 Task: Create a rule from the Agile list, Priority changed -> Complete task in the project Brighten if Priority Cleared then Complete Task
Action: Mouse moved to (515, 493)
Screenshot: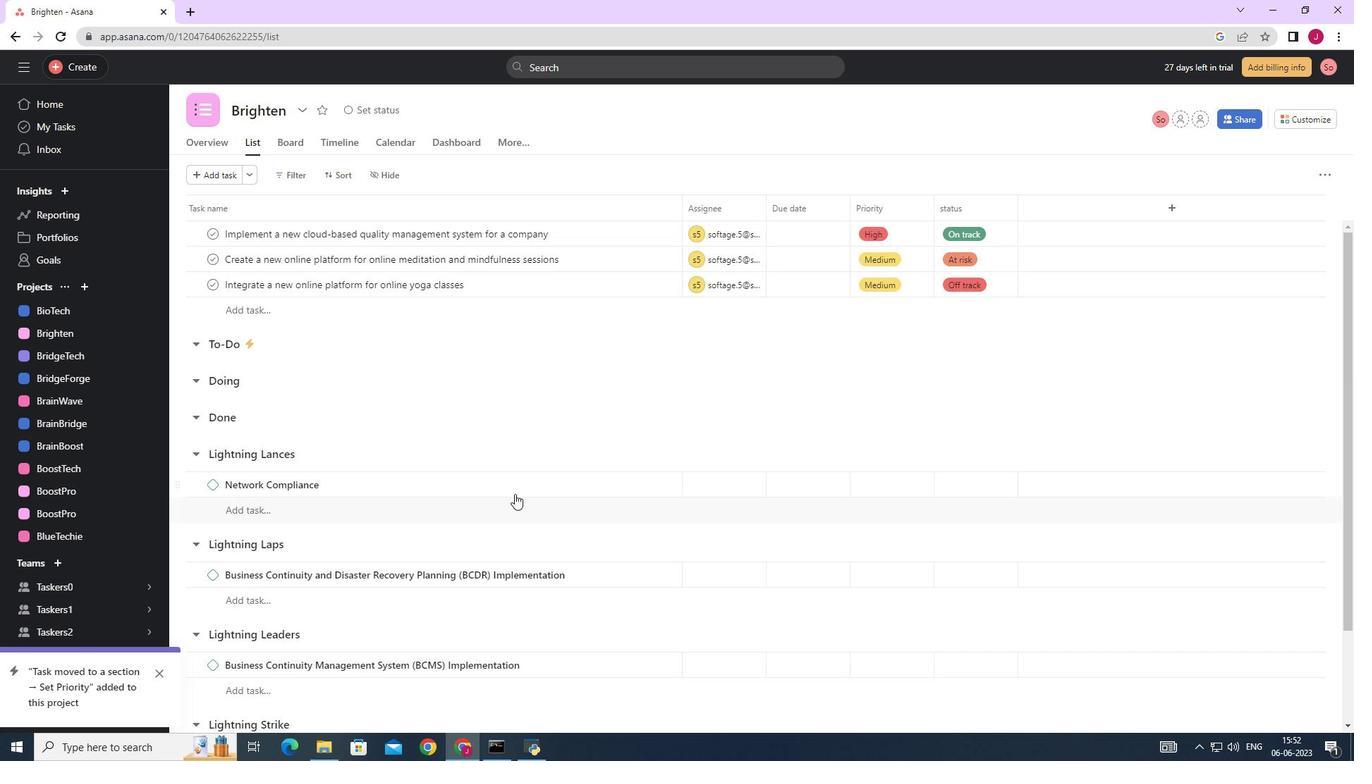 
Action: Mouse scrolled (515, 494) with delta (0, 0)
Screenshot: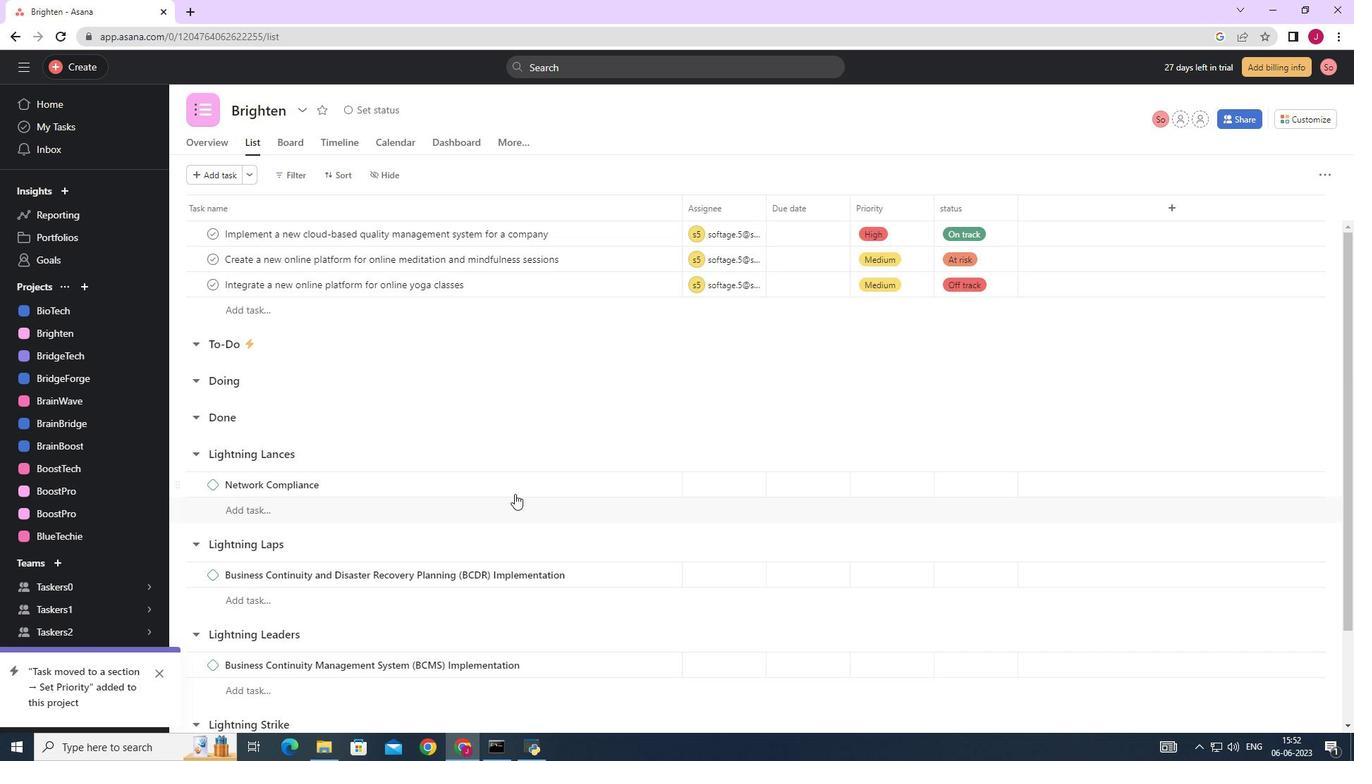 
Action: Mouse scrolled (515, 494) with delta (0, 0)
Screenshot: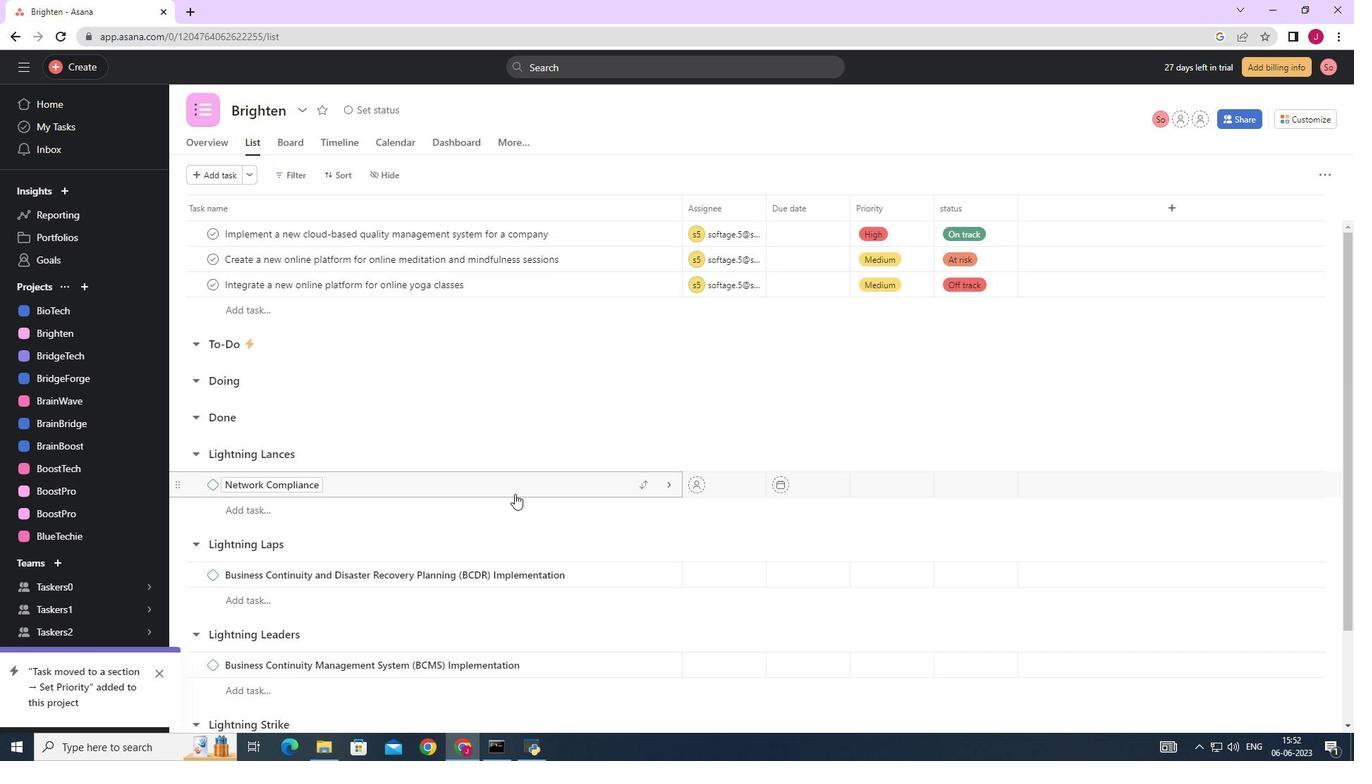 
Action: Mouse moved to (515, 493)
Screenshot: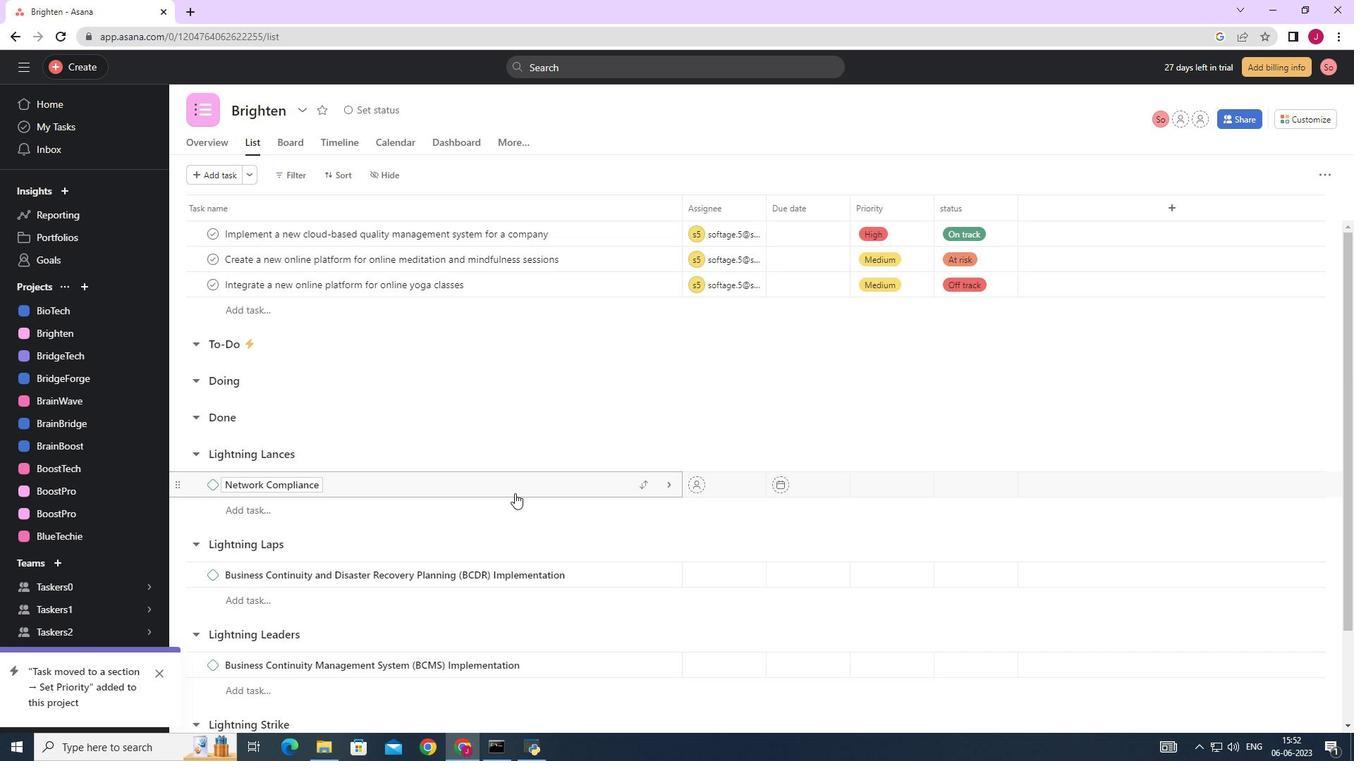 
Action: Mouse scrolled (515, 493) with delta (0, 0)
Screenshot: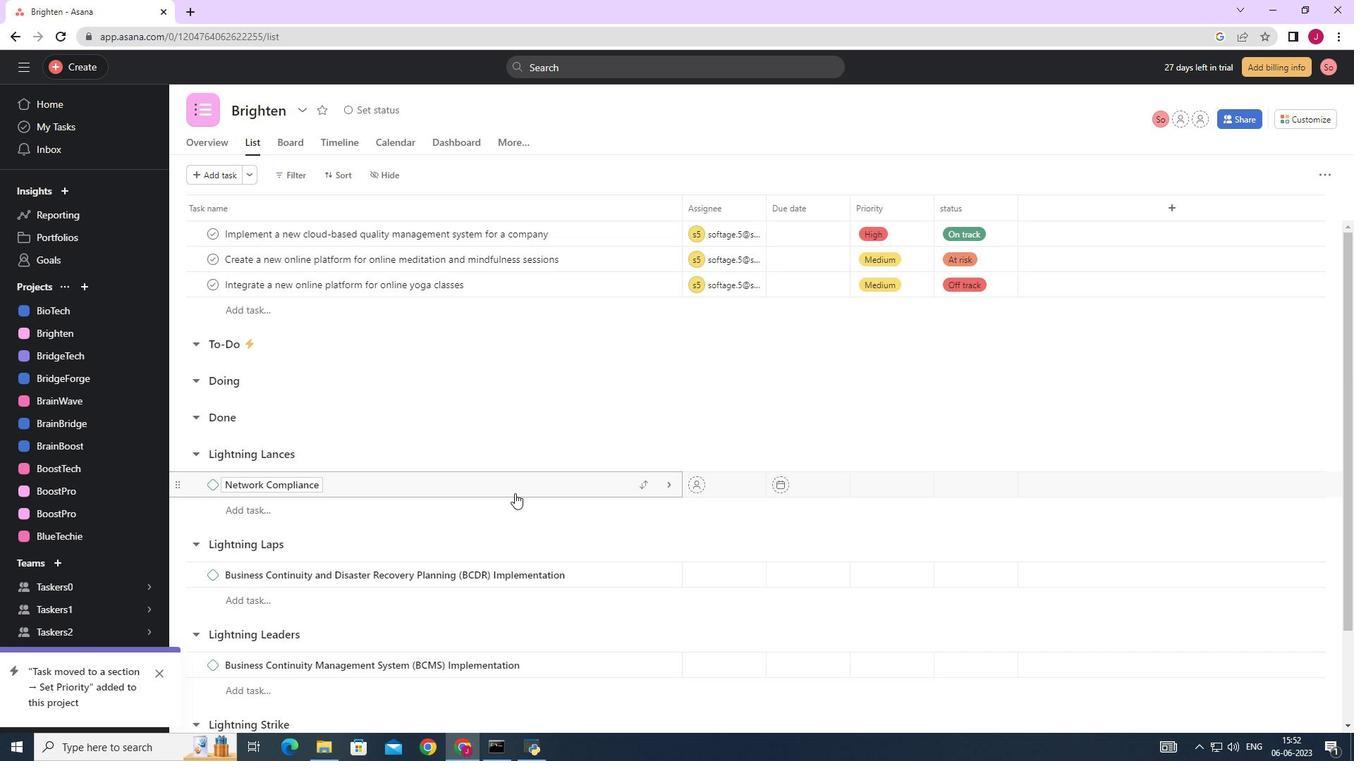 
Action: Mouse moved to (1314, 118)
Screenshot: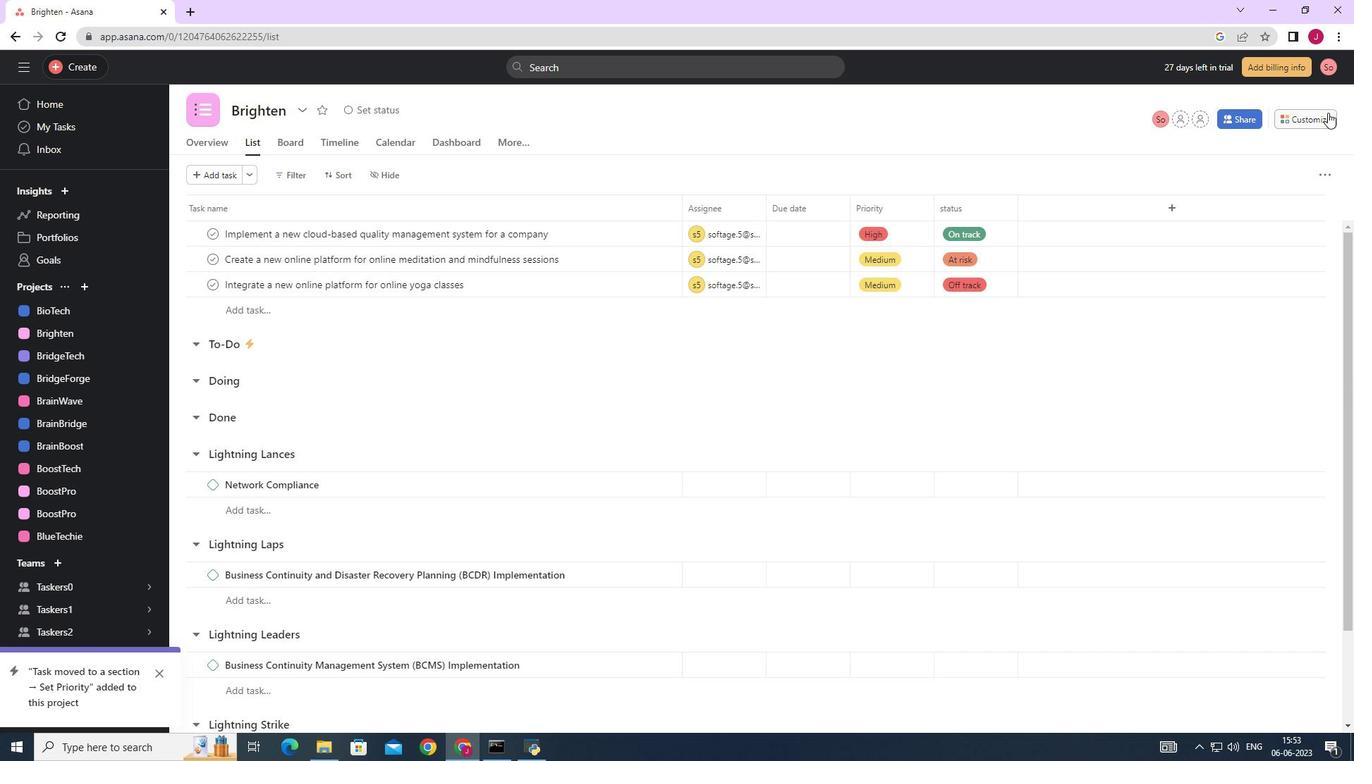
Action: Mouse pressed left at (1314, 118)
Screenshot: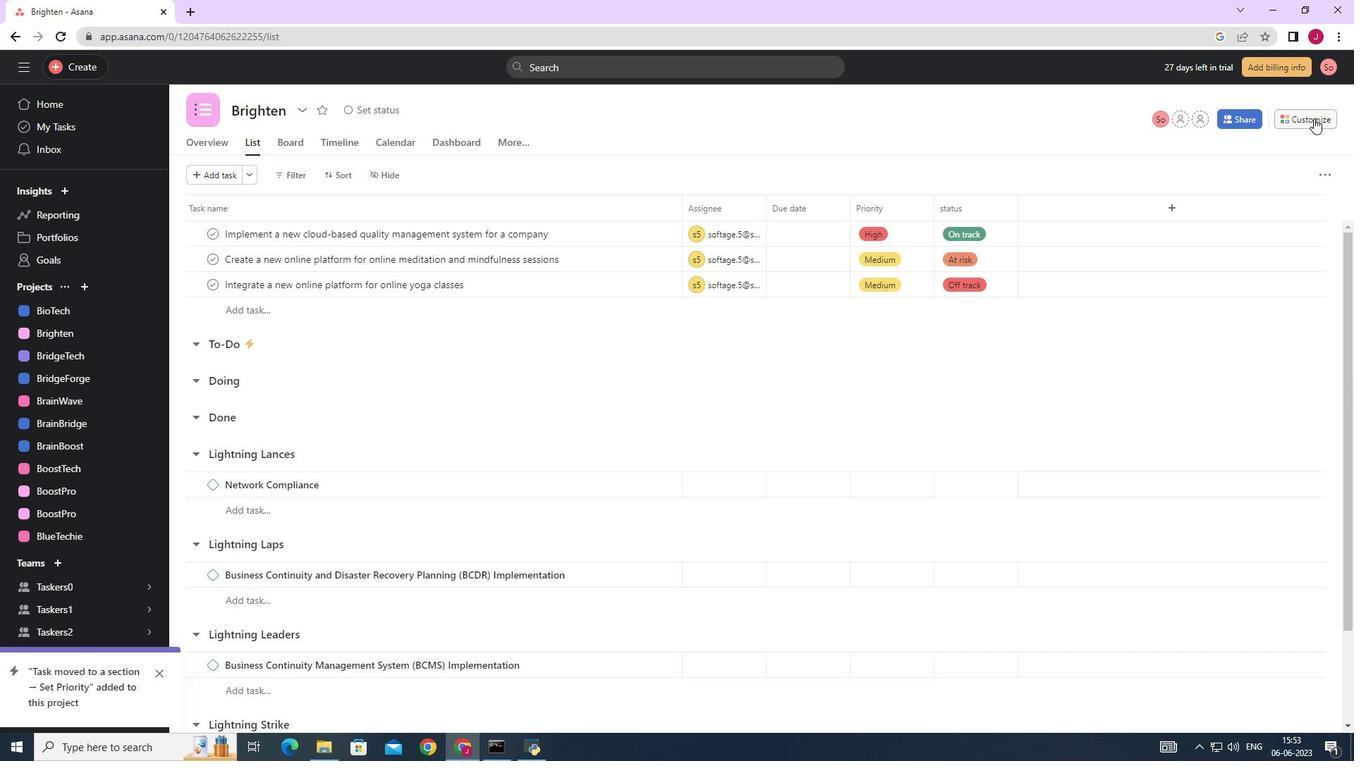 
Action: Mouse moved to (1049, 302)
Screenshot: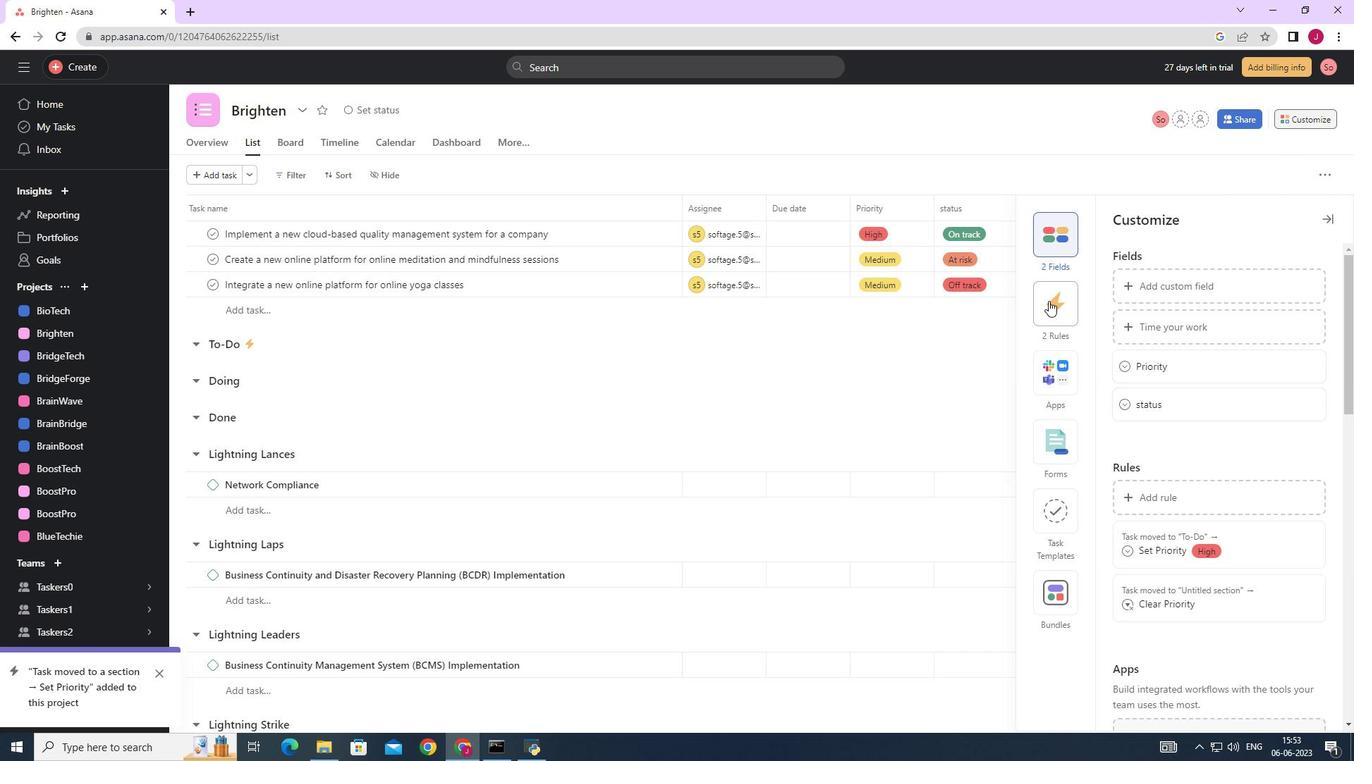 
Action: Mouse pressed left at (1049, 302)
Screenshot: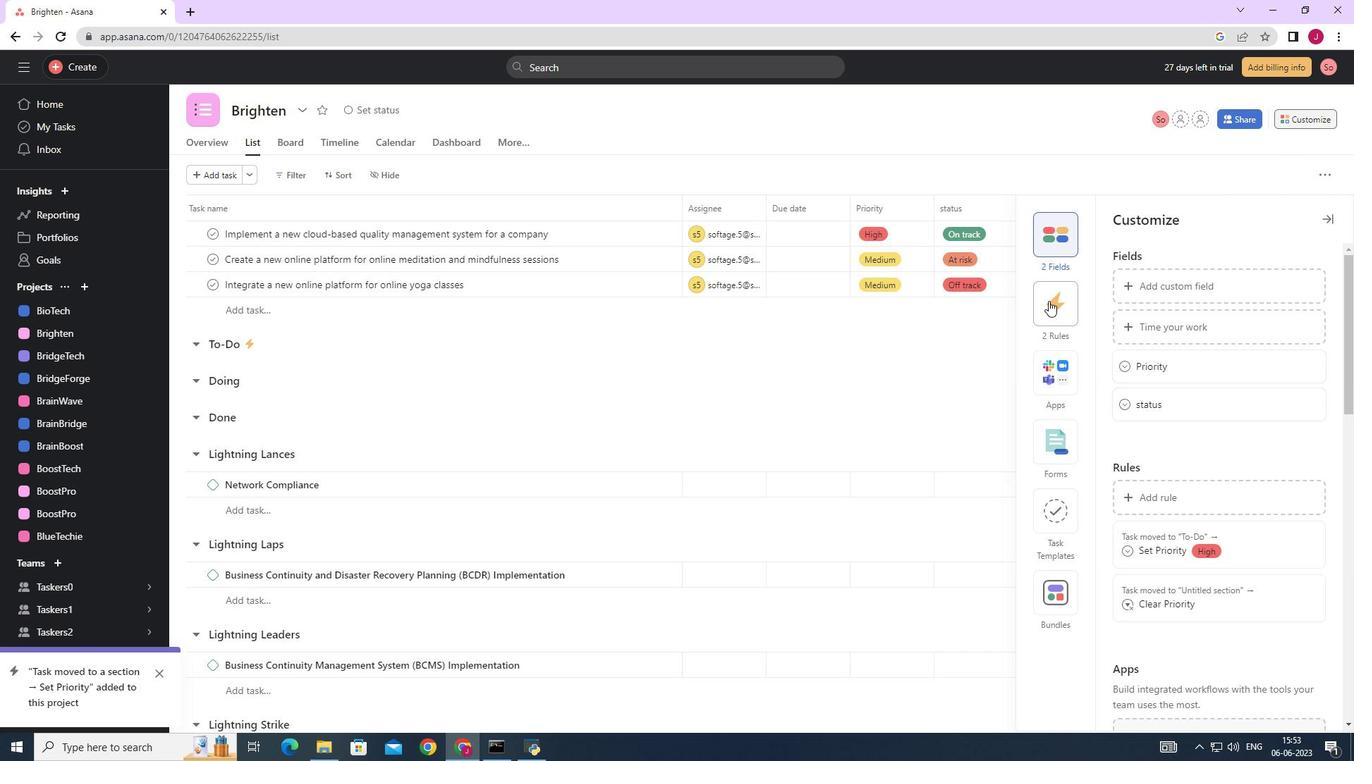 
Action: Mouse moved to (1166, 288)
Screenshot: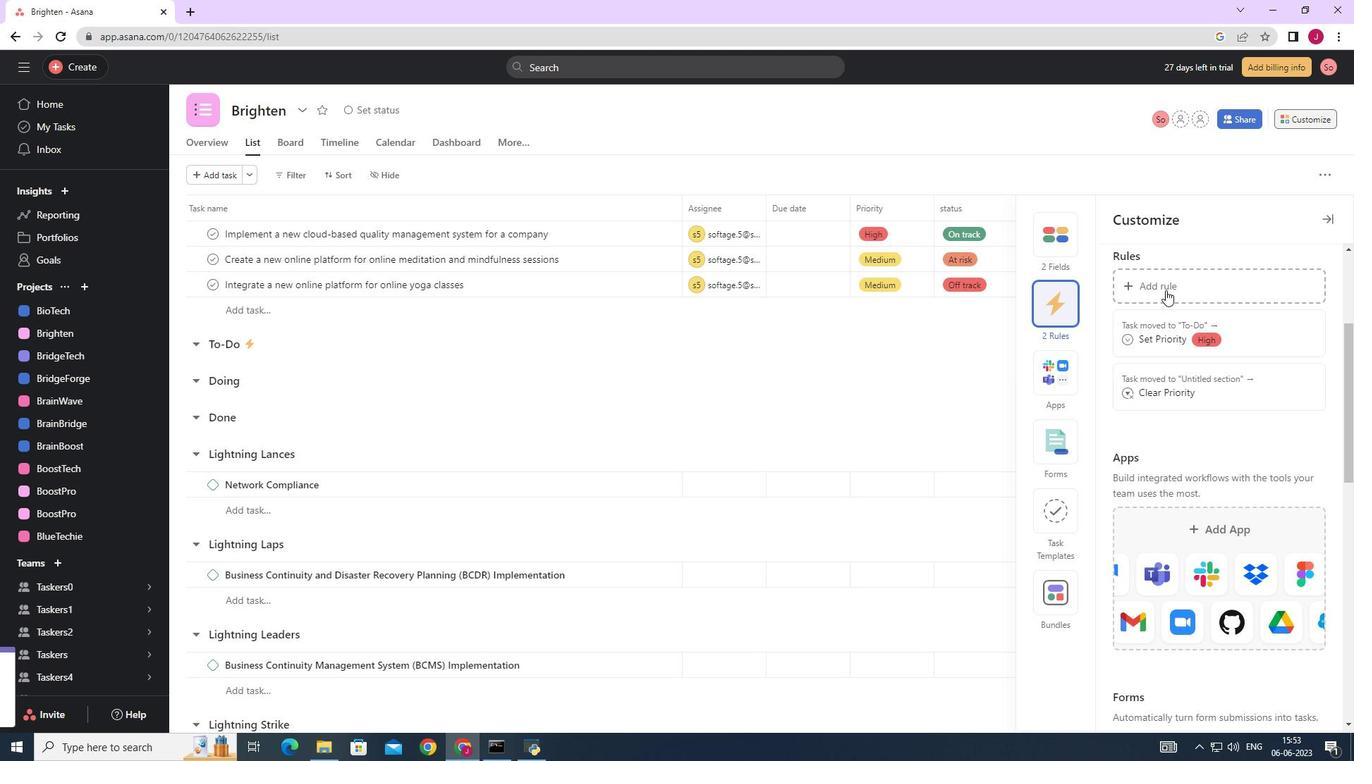 
Action: Mouse pressed left at (1166, 288)
Screenshot: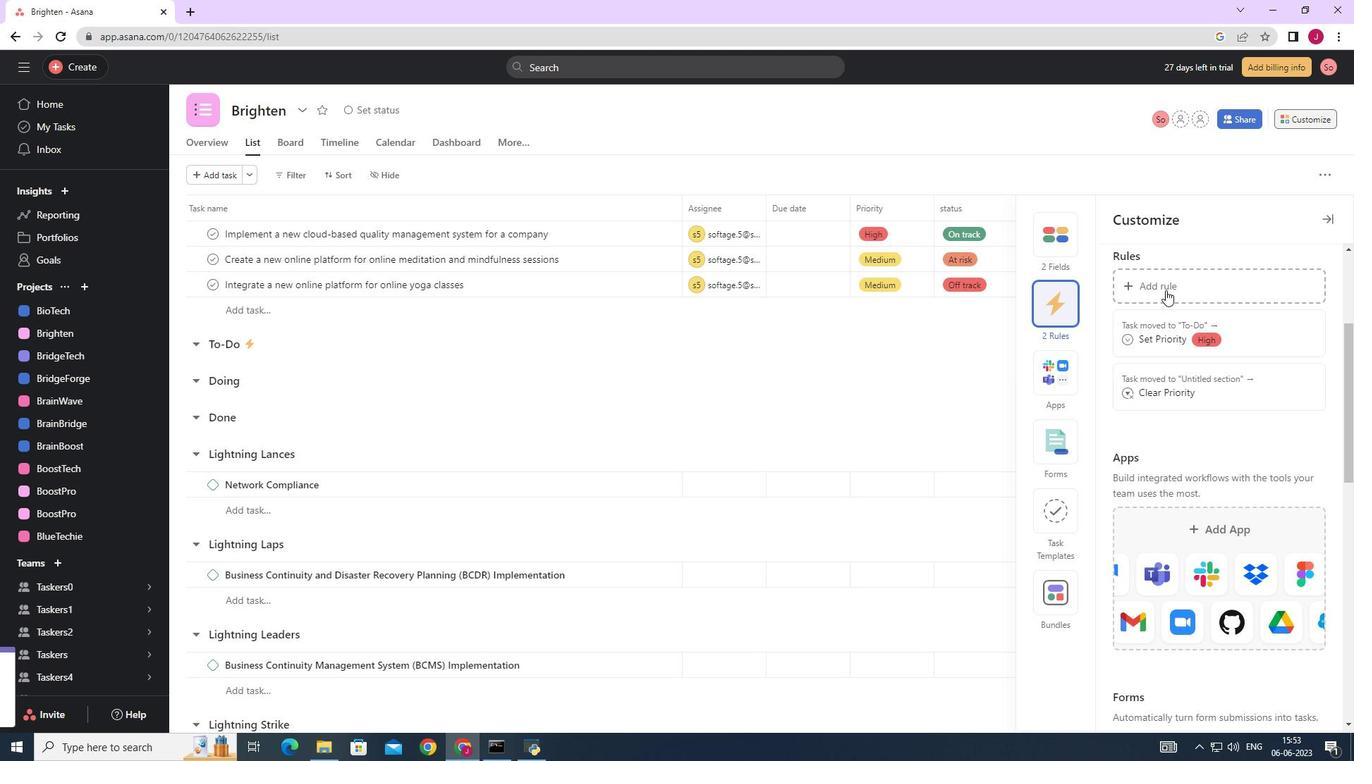 
Action: Mouse moved to (288, 211)
Screenshot: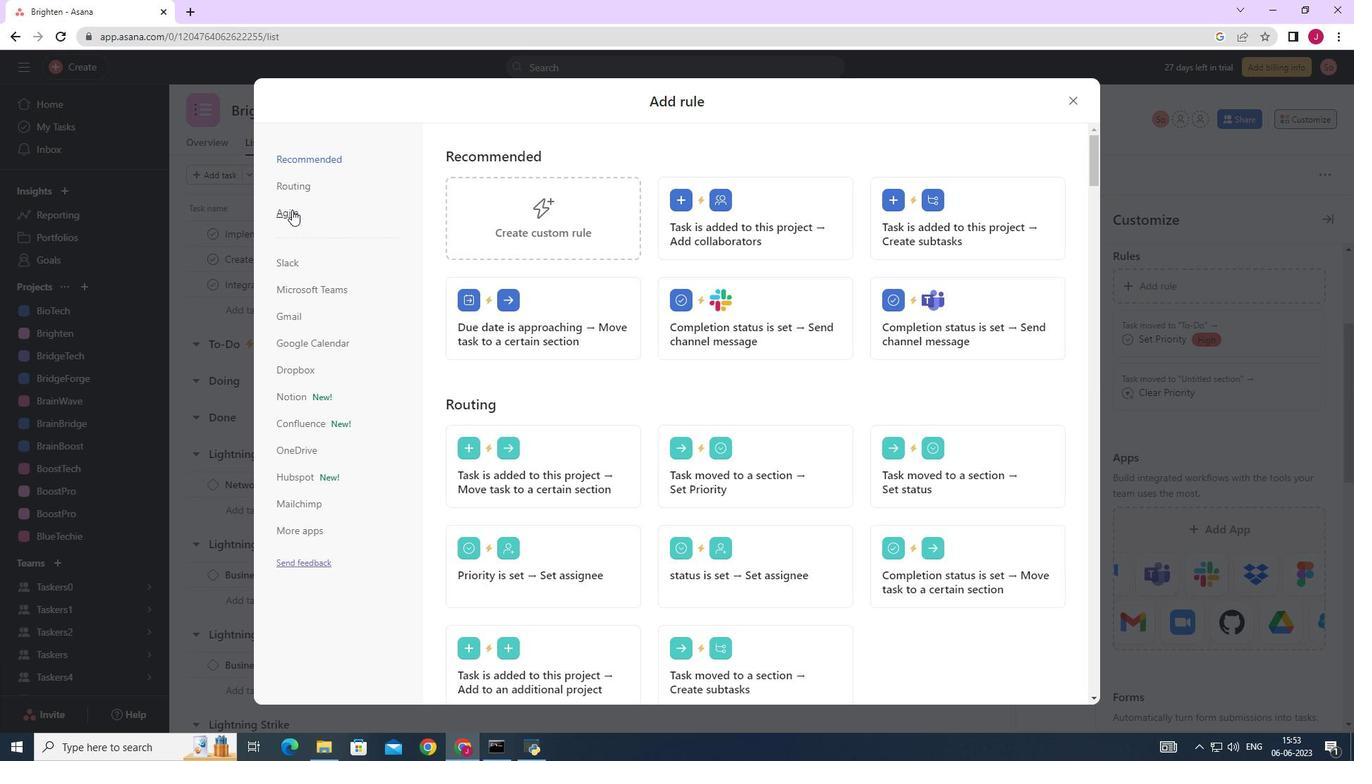
Action: Mouse pressed left at (288, 211)
Screenshot: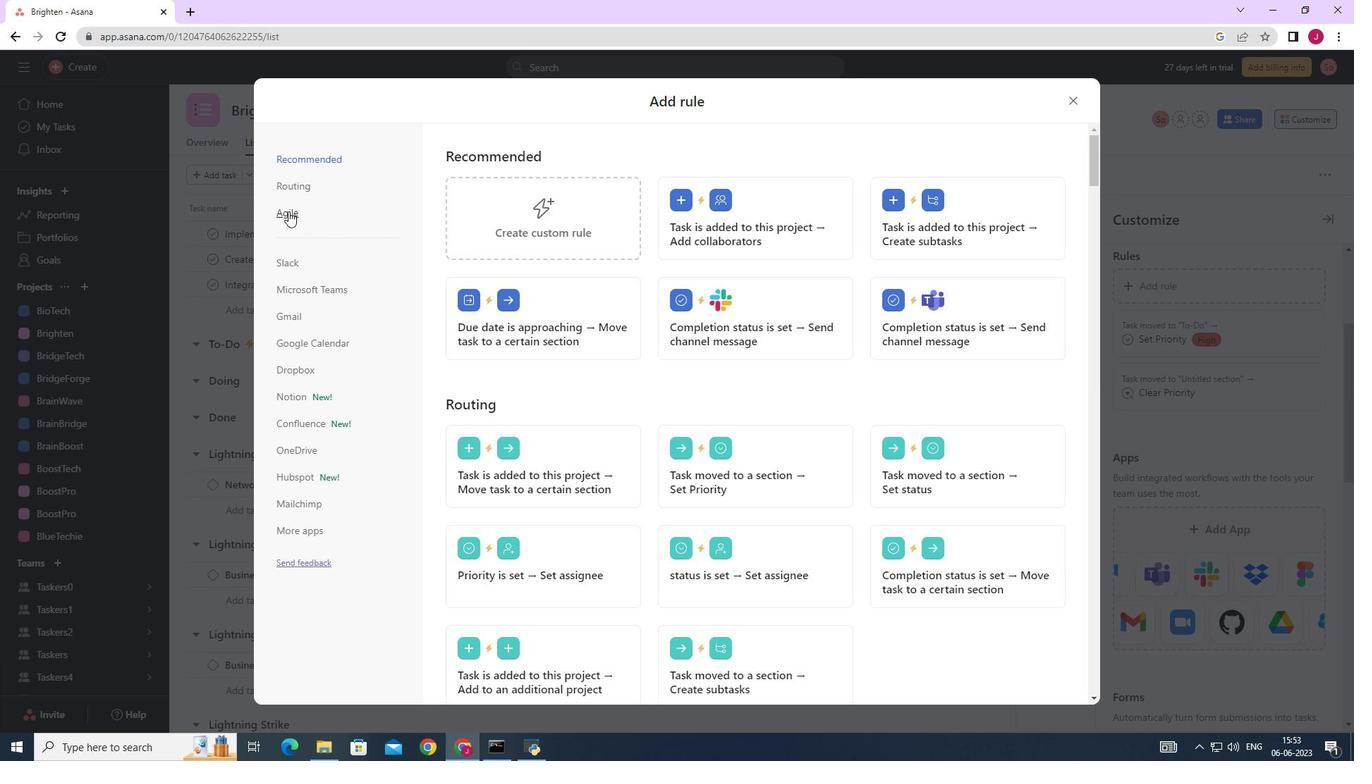 
Action: Mouse moved to (503, 217)
Screenshot: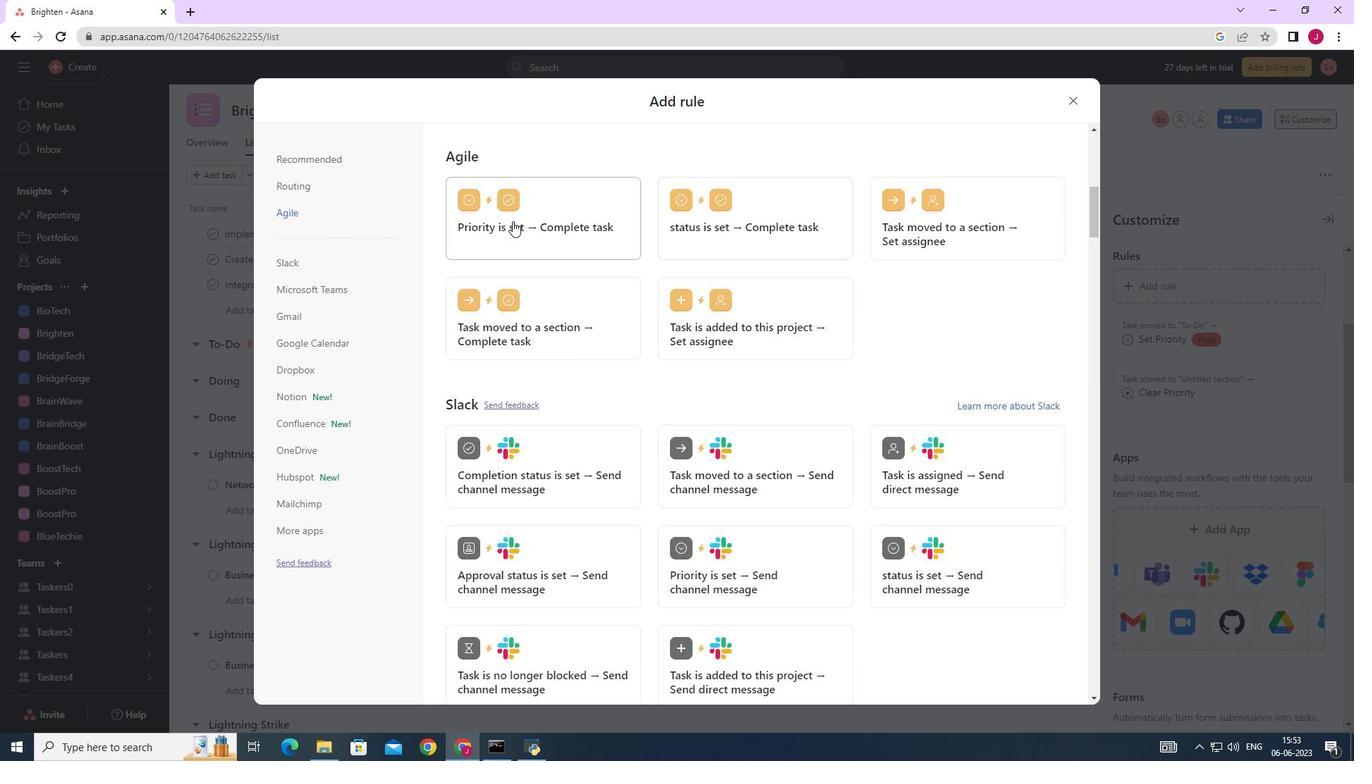 
Action: Mouse pressed left at (503, 217)
Screenshot: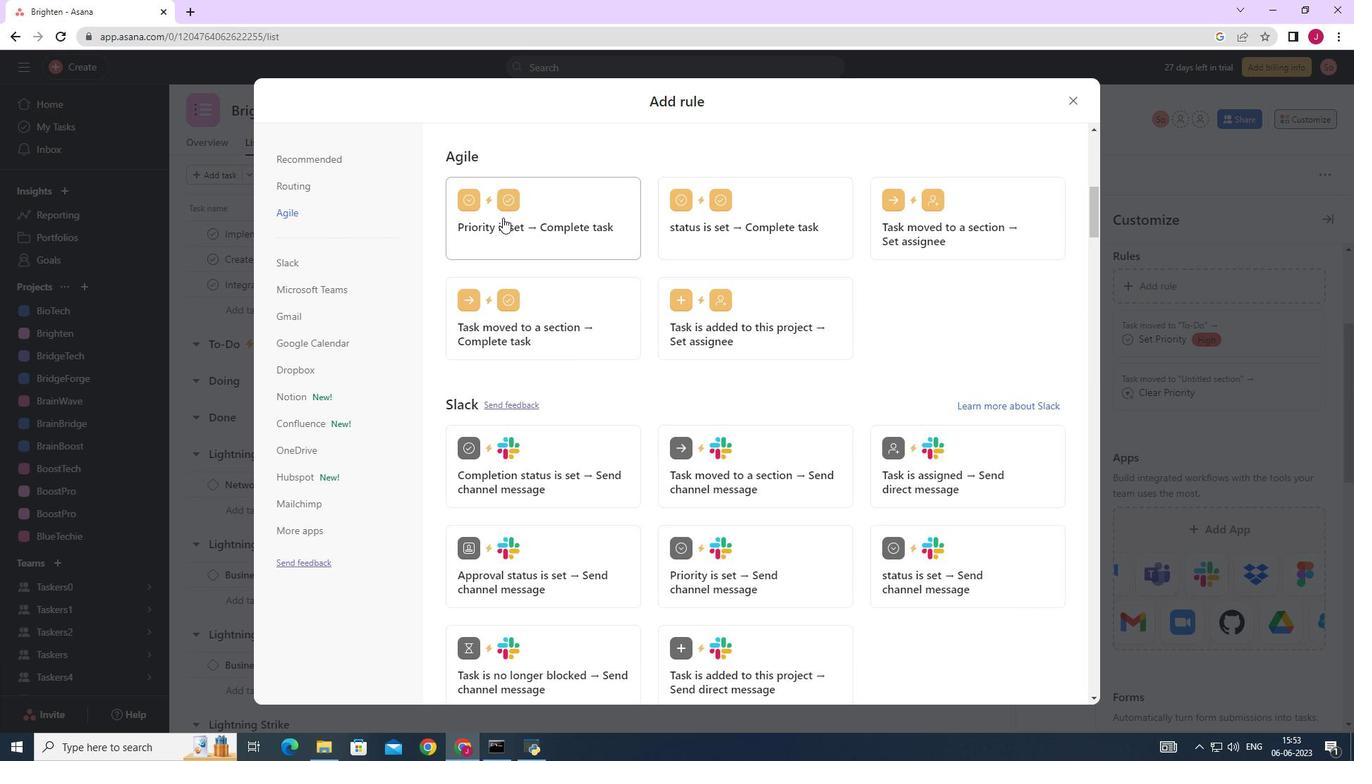 
Action: Mouse moved to (502, 382)
Screenshot: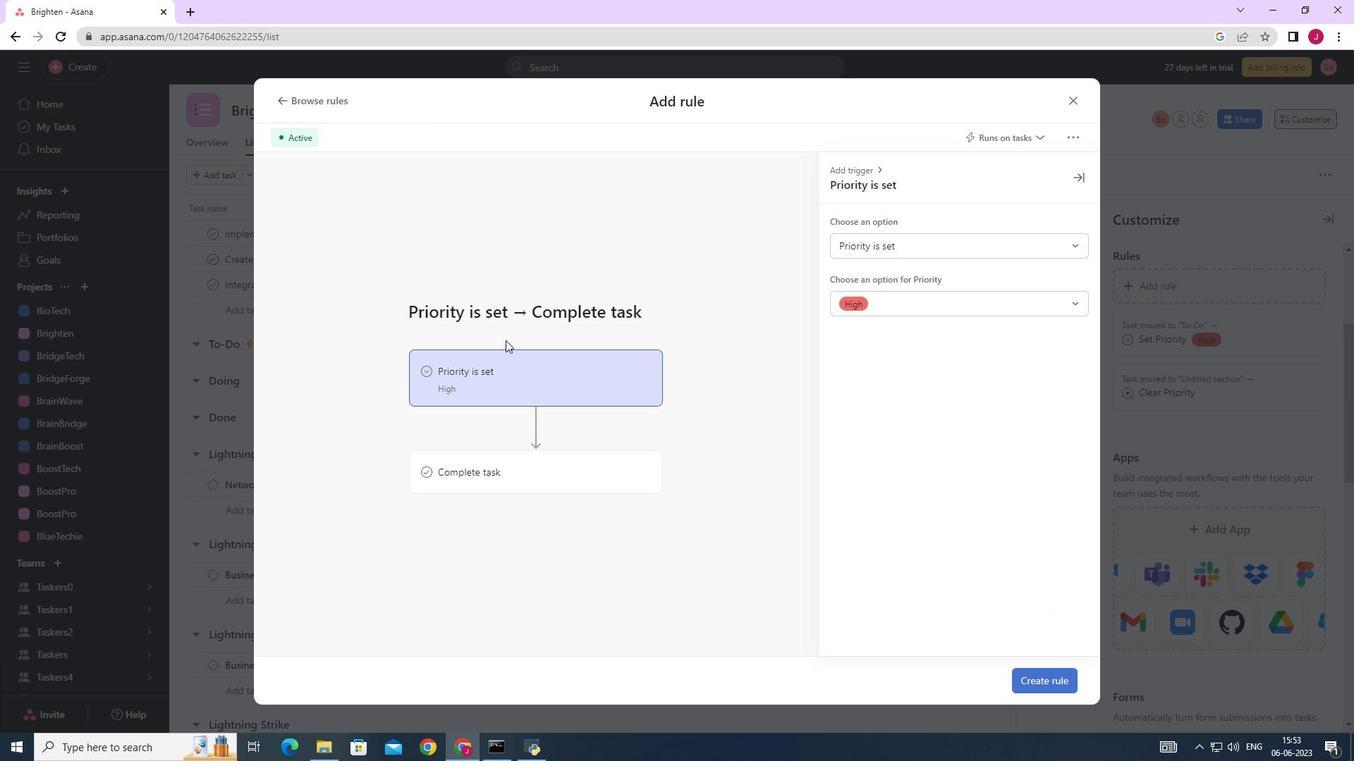 
Action: Mouse pressed left at (502, 382)
Screenshot: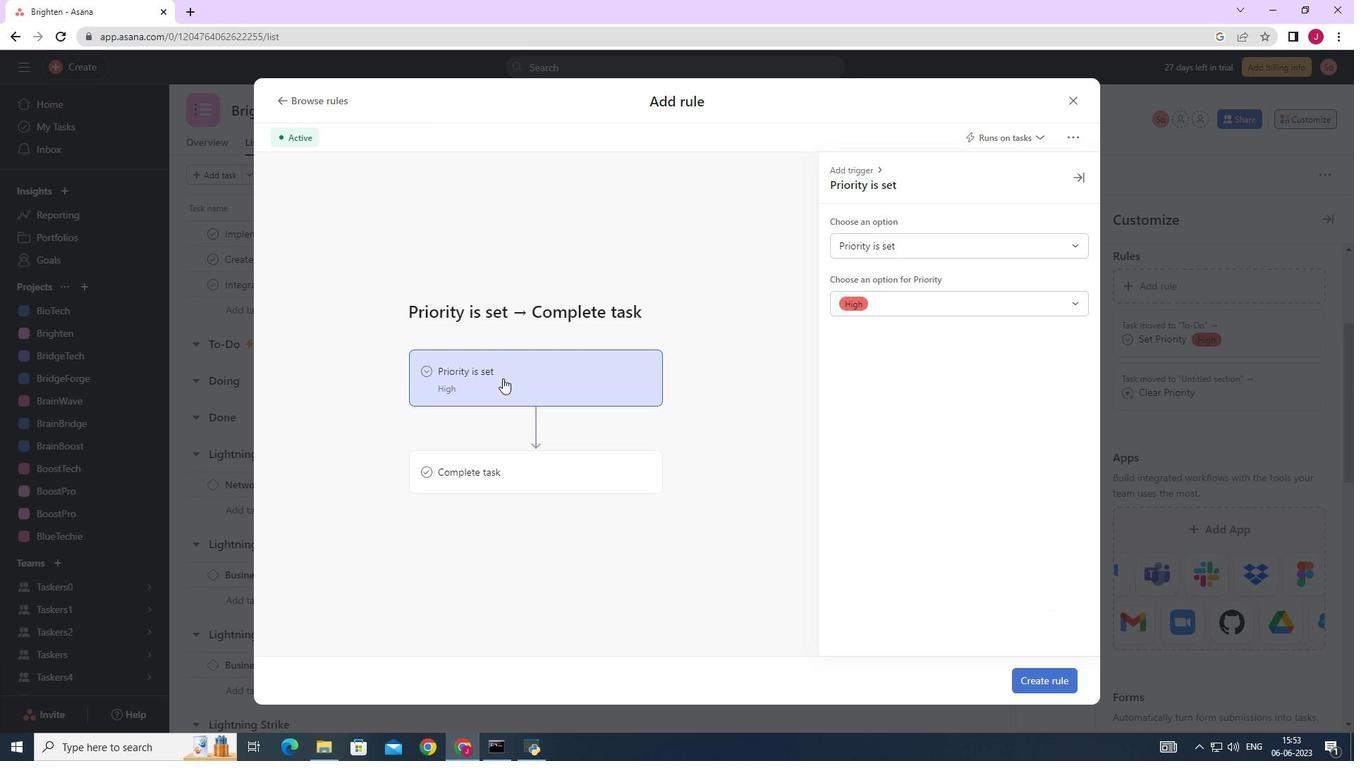 
Action: Mouse moved to (905, 239)
Screenshot: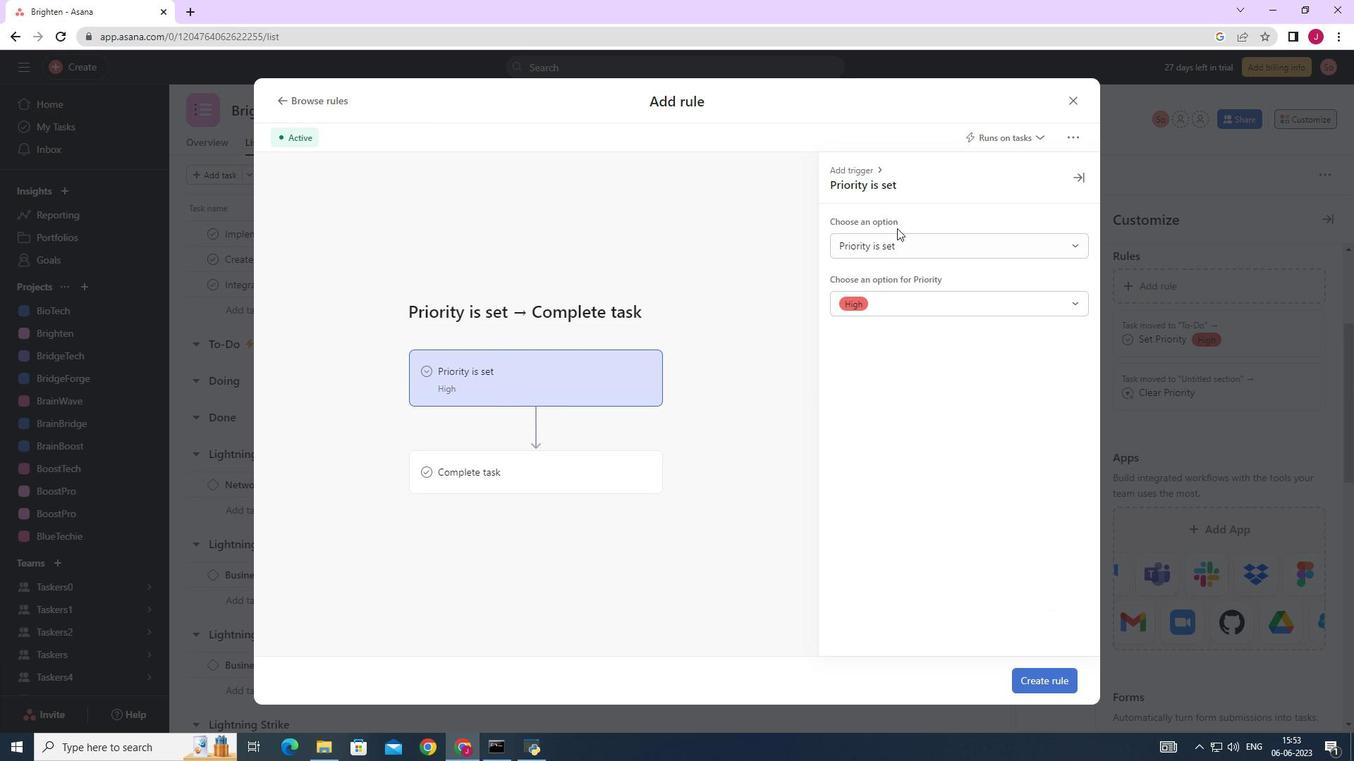 
Action: Mouse pressed left at (905, 239)
Screenshot: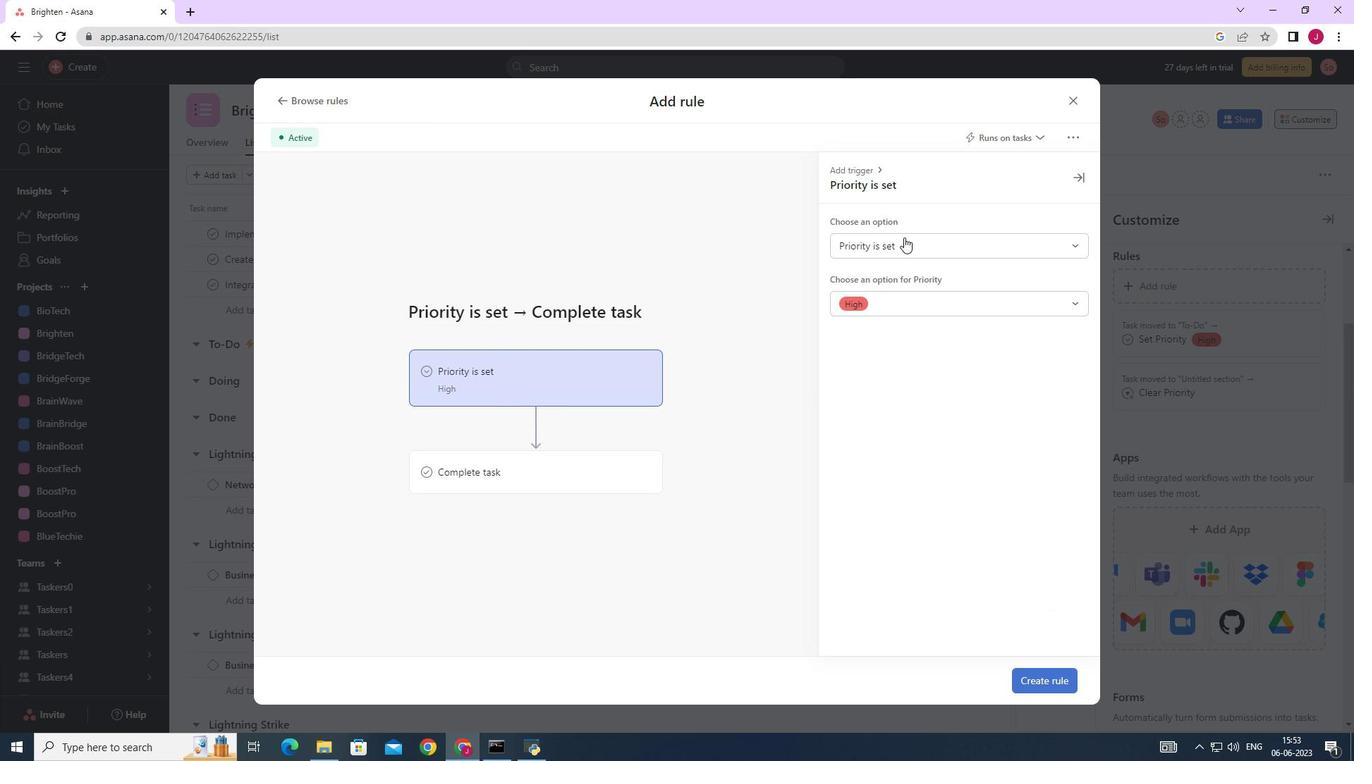 
Action: Mouse moved to (889, 299)
Screenshot: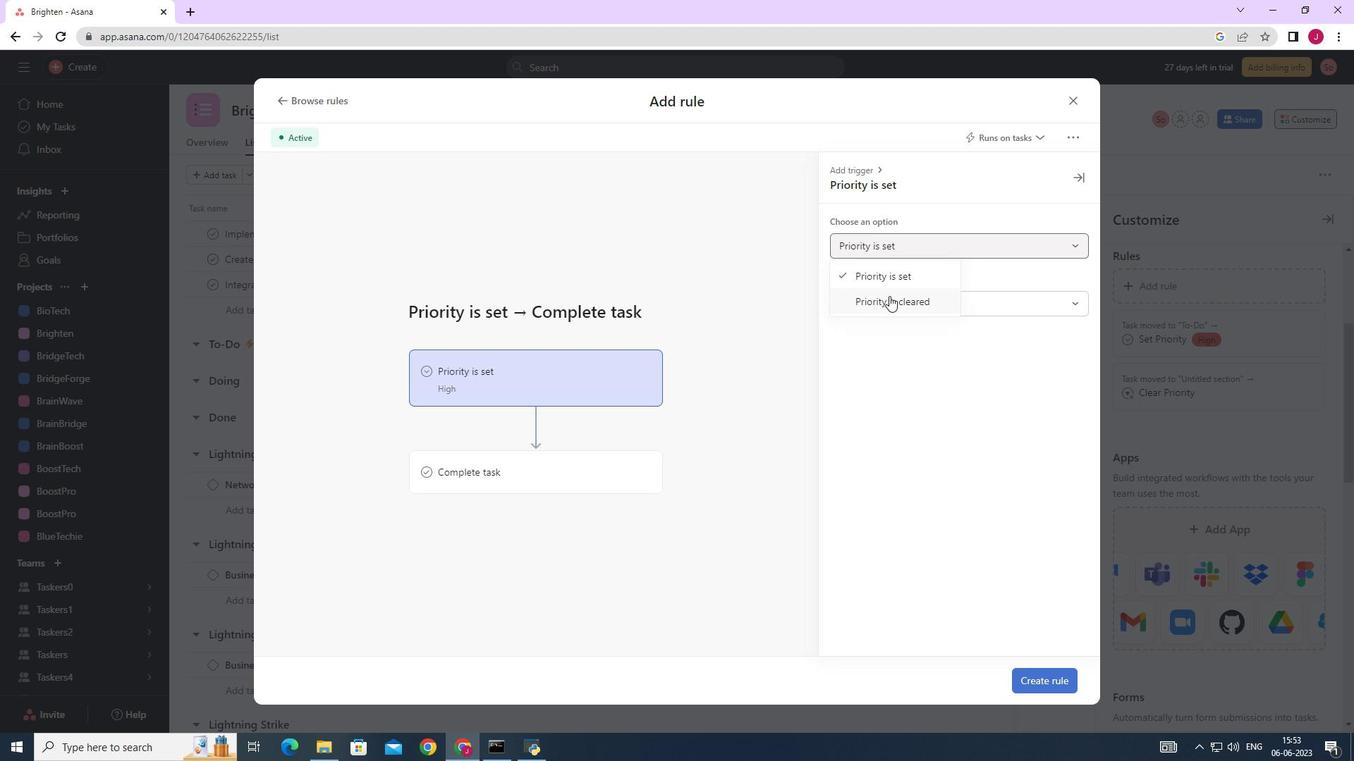 
Action: Mouse pressed left at (889, 299)
Screenshot: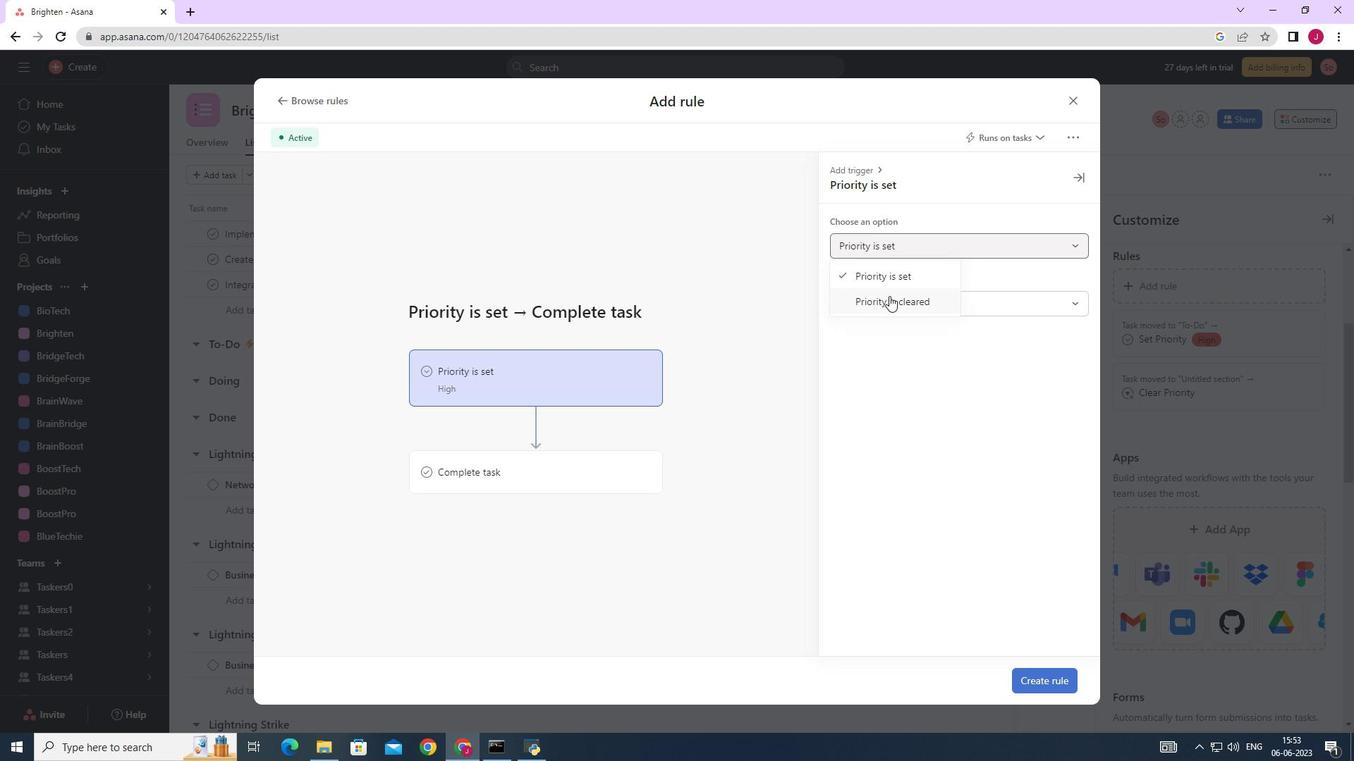 
Action: Mouse moved to (558, 455)
Screenshot: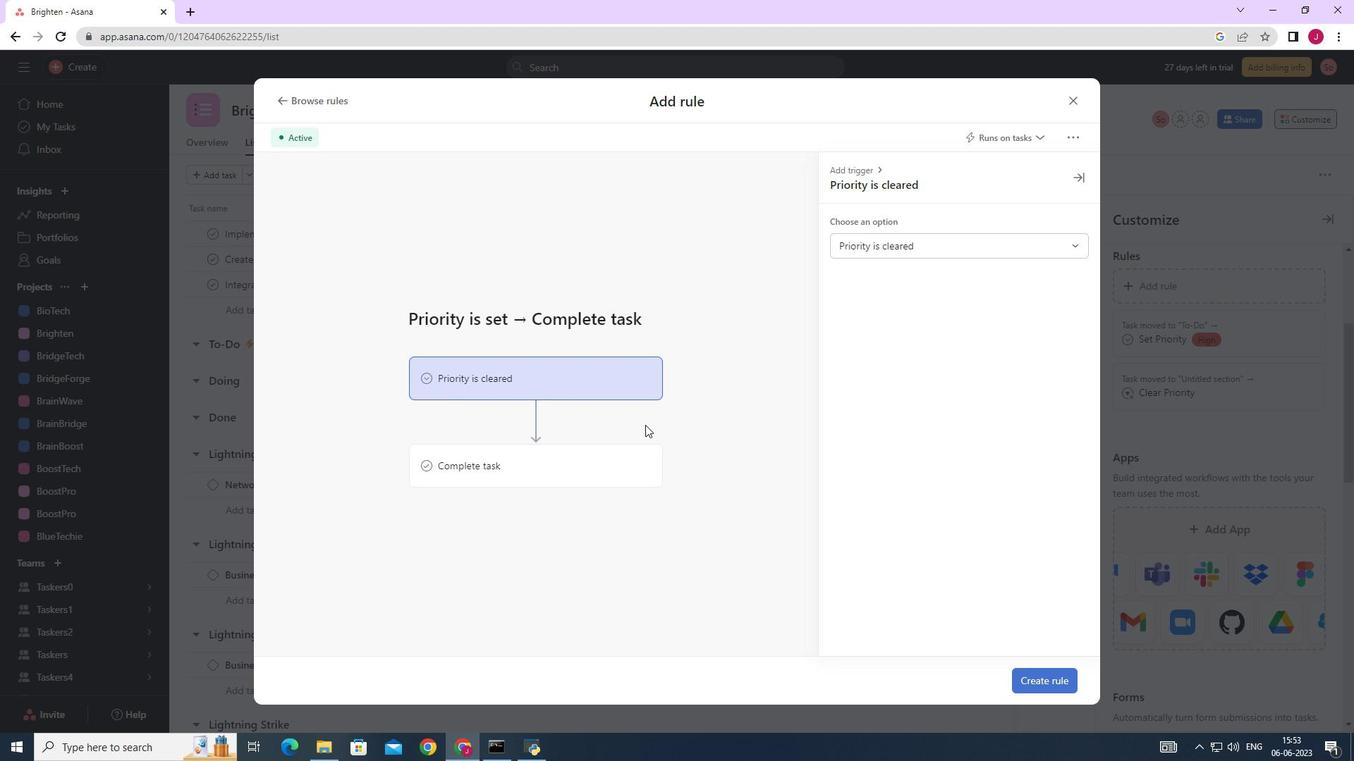 
Action: Mouse pressed left at (558, 455)
Screenshot: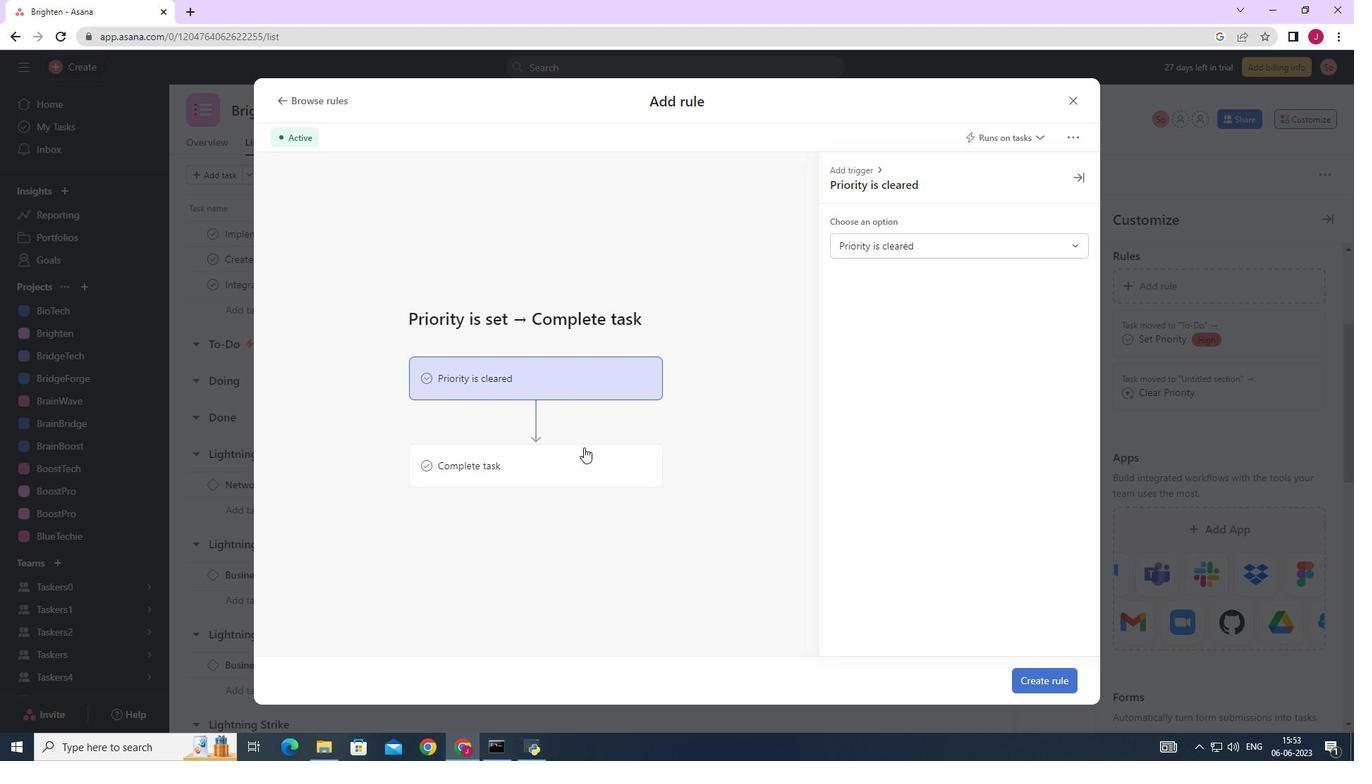 
Action: Mouse moved to (1031, 678)
Screenshot: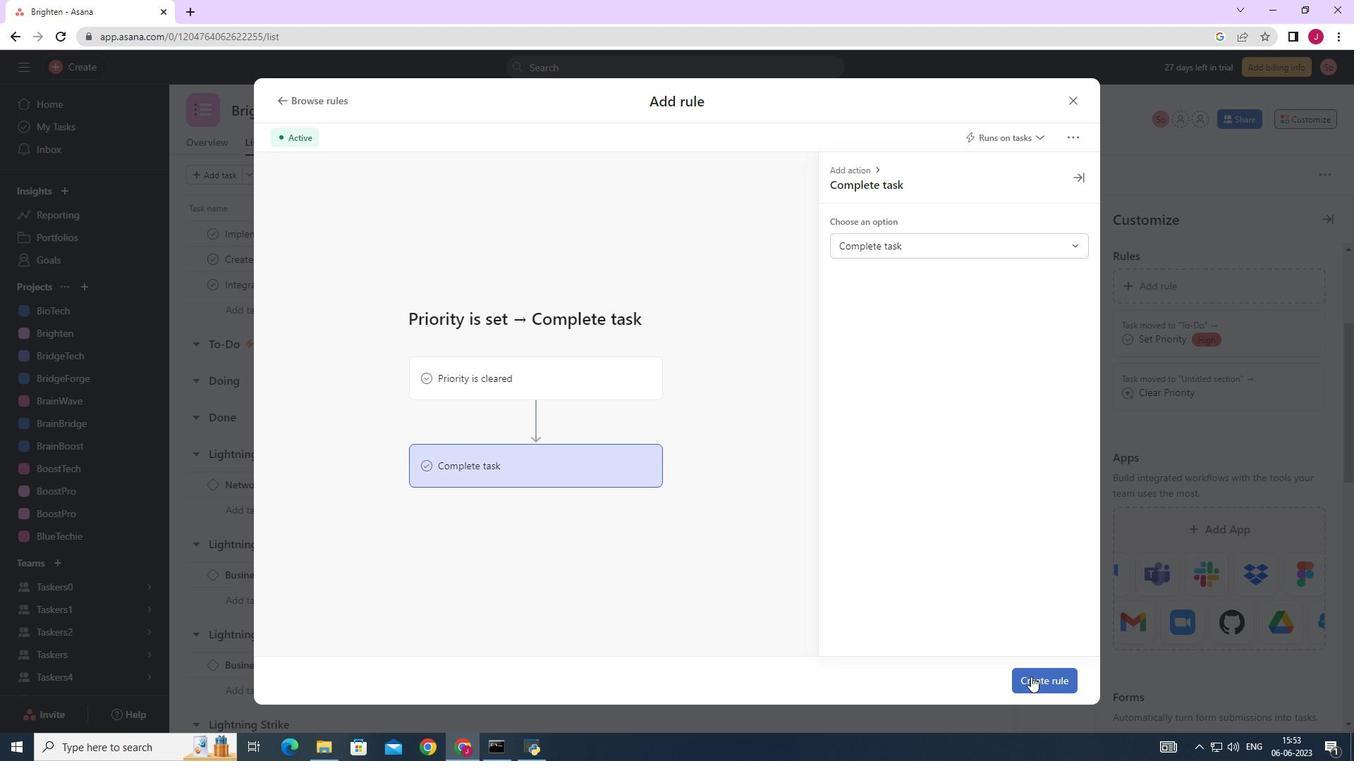 
Action: Mouse pressed left at (1031, 678)
Screenshot: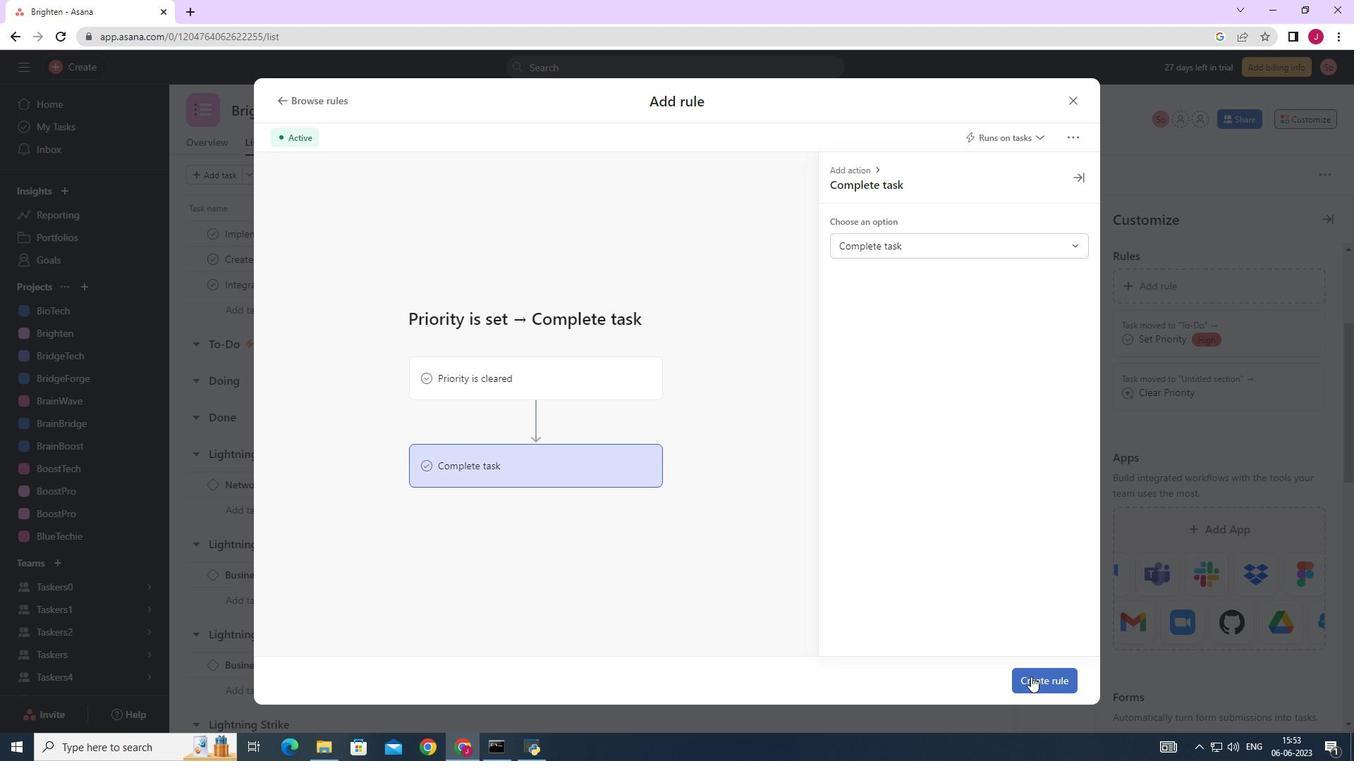 
Action: Mouse moved to (904, 551)
Screenshot: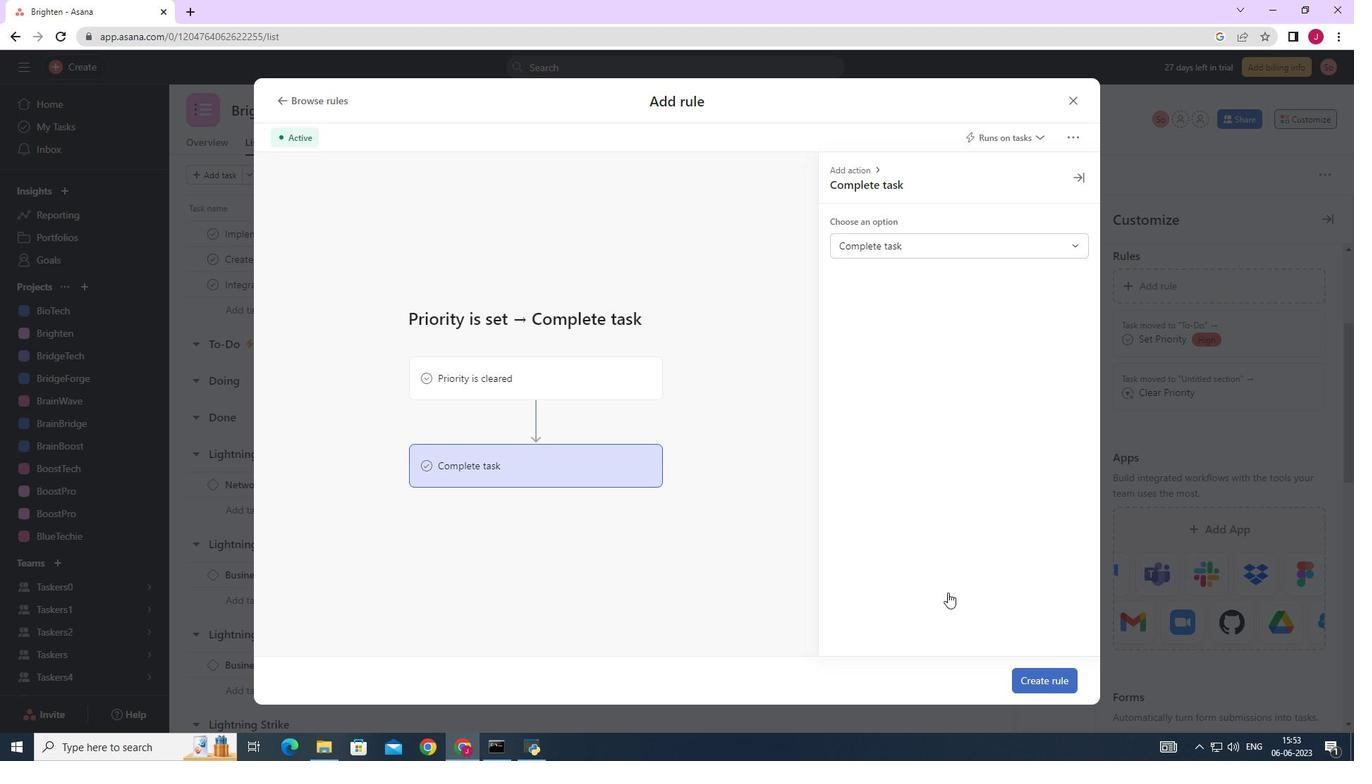 
